 Task: Create a section Speed Demons and in the section, add a milestone Digital product development in the project ConceptTech
Action: Mouse moved to (1091, 214)
Screenshot: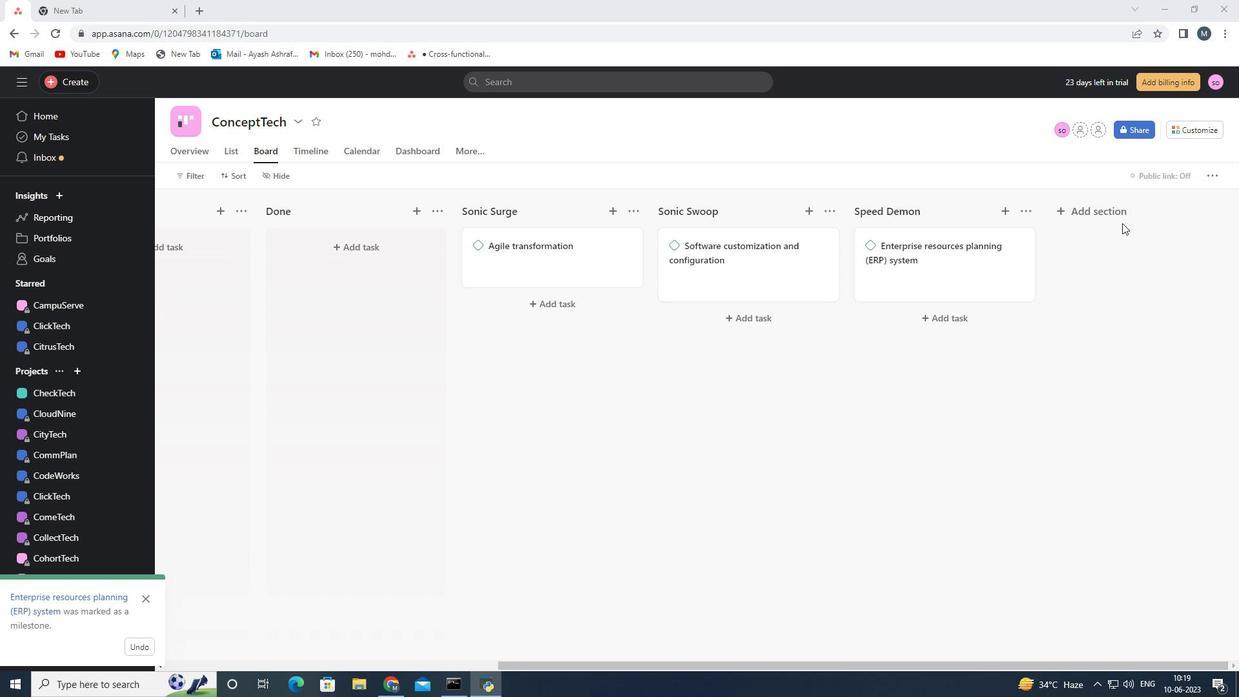 
Action: Mouse pressed left at (1091, 214)
Screenshot: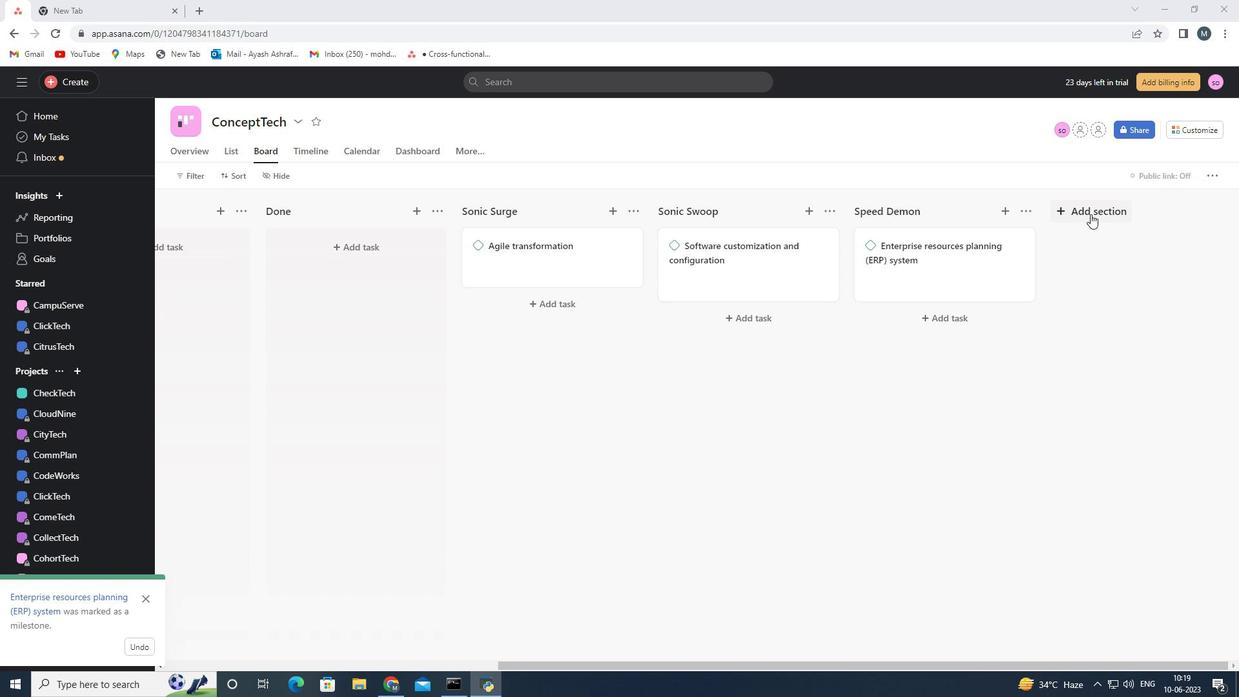 
Action: Mouse moved to (1085, 211)
Screenshot: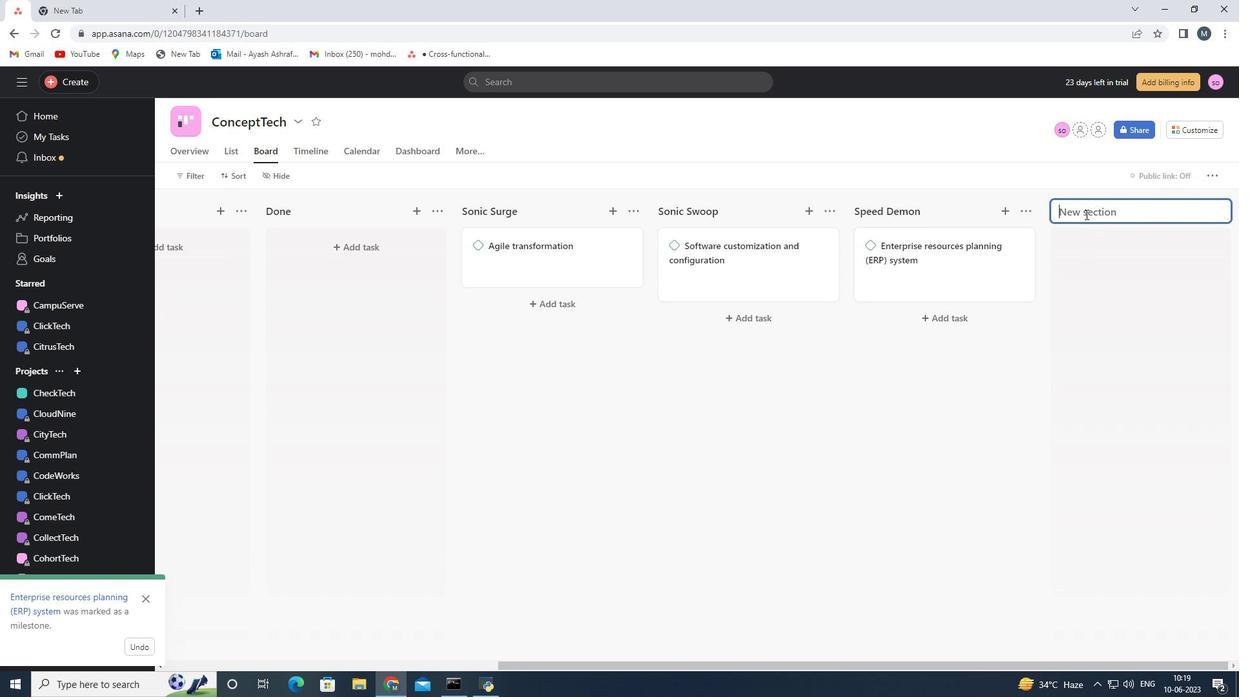 
Action: Mouse pressed left at (1085, 211)
Screenshot: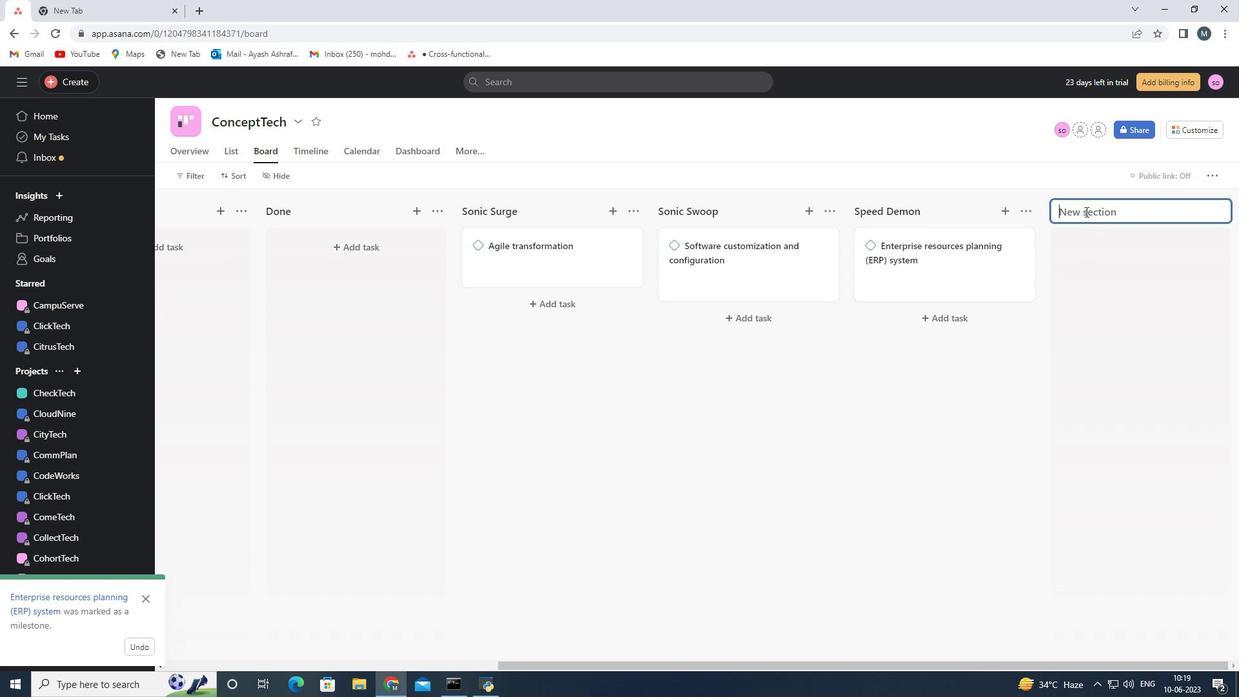 
Action: Key pressed <Key.shift>Speed<Key.space><Key.space><Key.backspace><Key.shift><Key.shift>Demond<Key.backspace>s<Key.space>
Screenshot: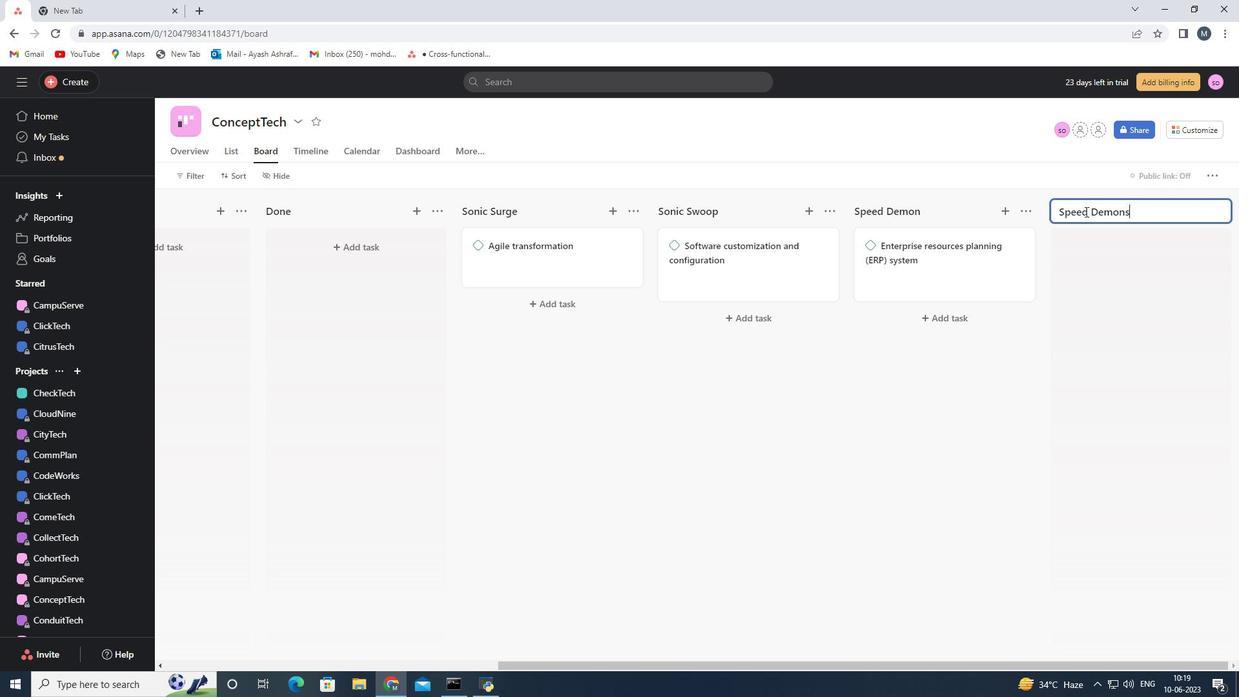 
Action: Mouse moved to (1116, 304)
Screenshot: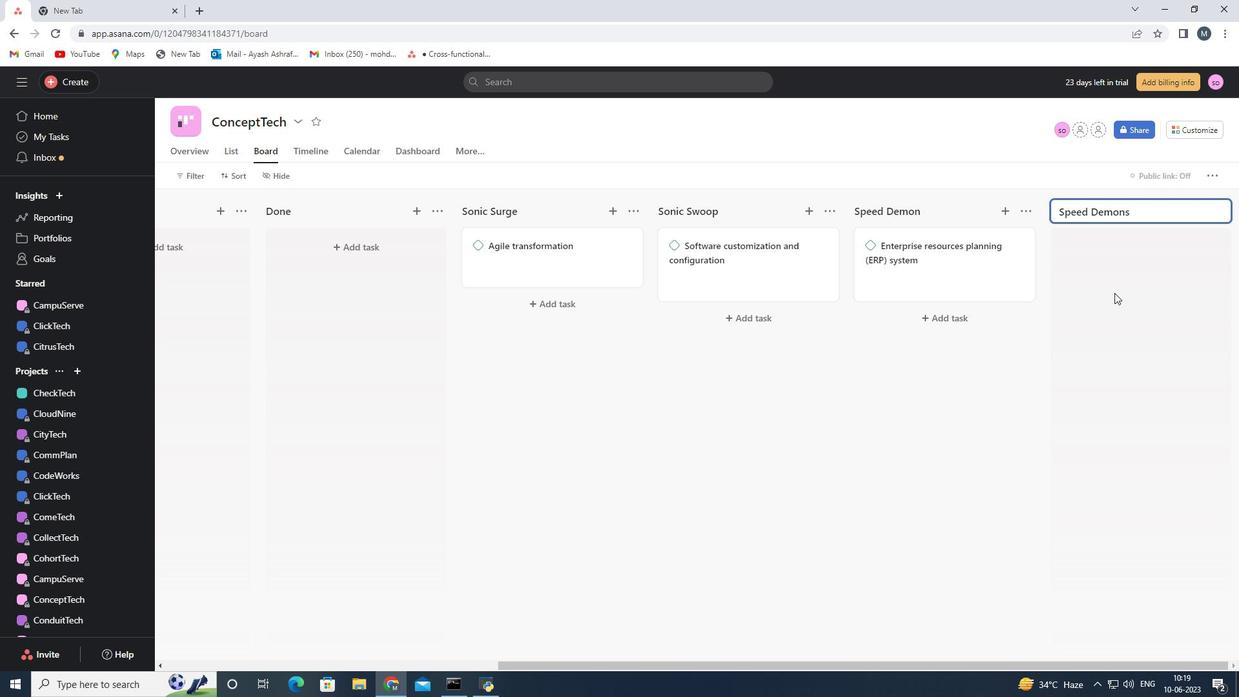 
Action: Mouse pressed left at (1116, 304)
Screenshot: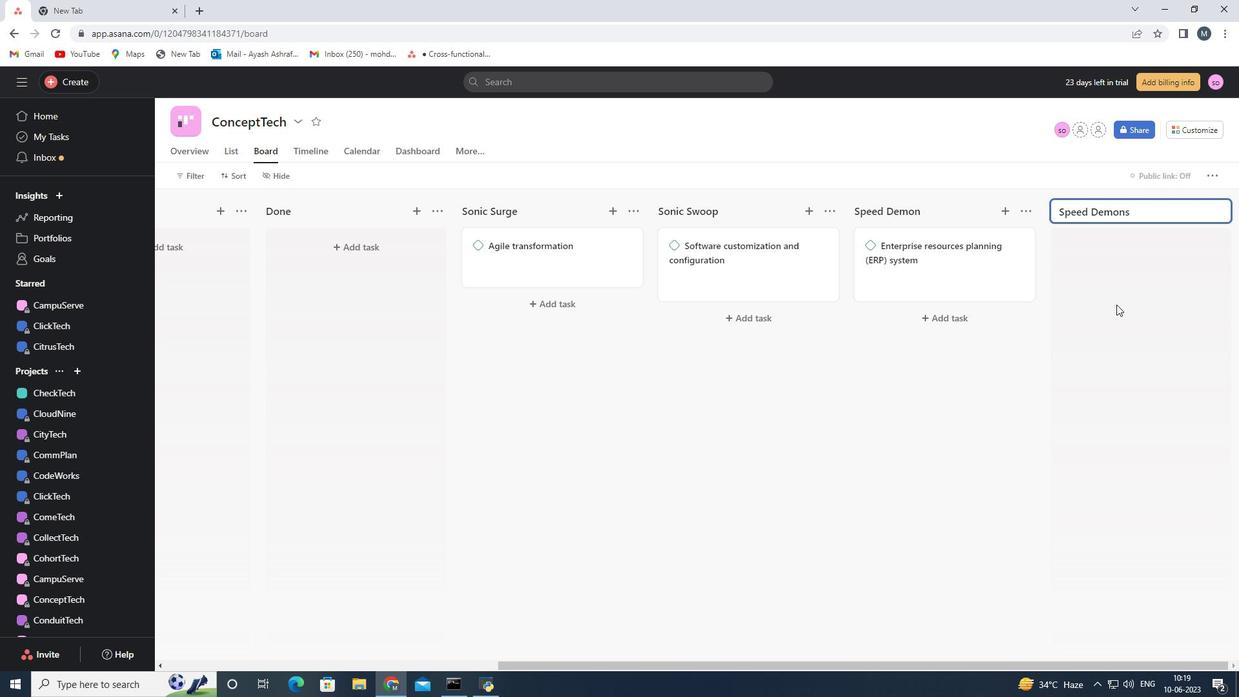 
Action: Mouse moved to (915, 252)
Screenshot: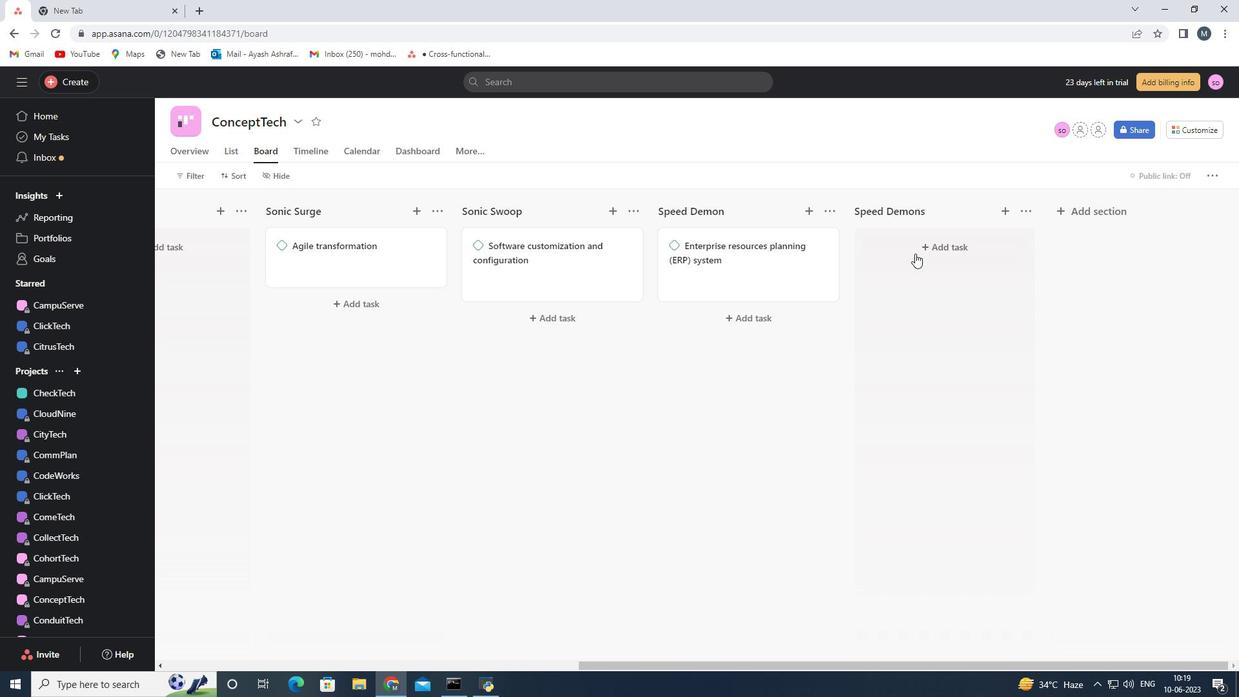 
Action: Mouse pressed left at (915, 252)
Screenshot: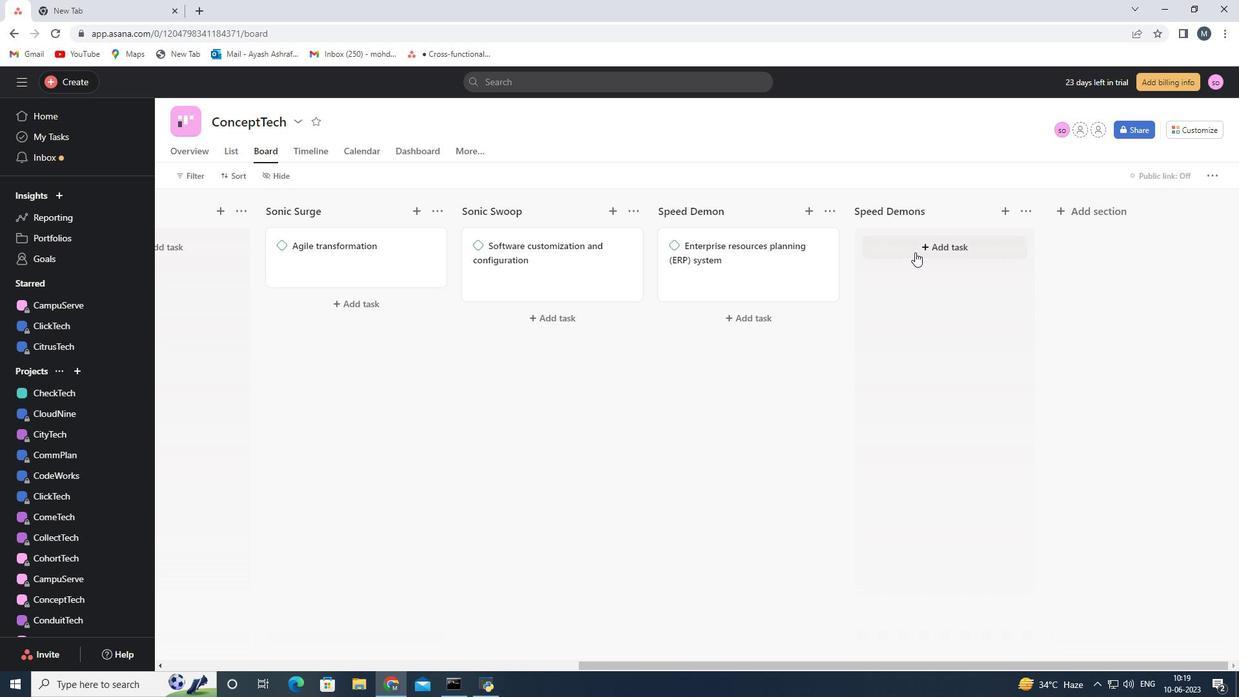 
Action: Mouse moved to (900, 255)
Screenshot: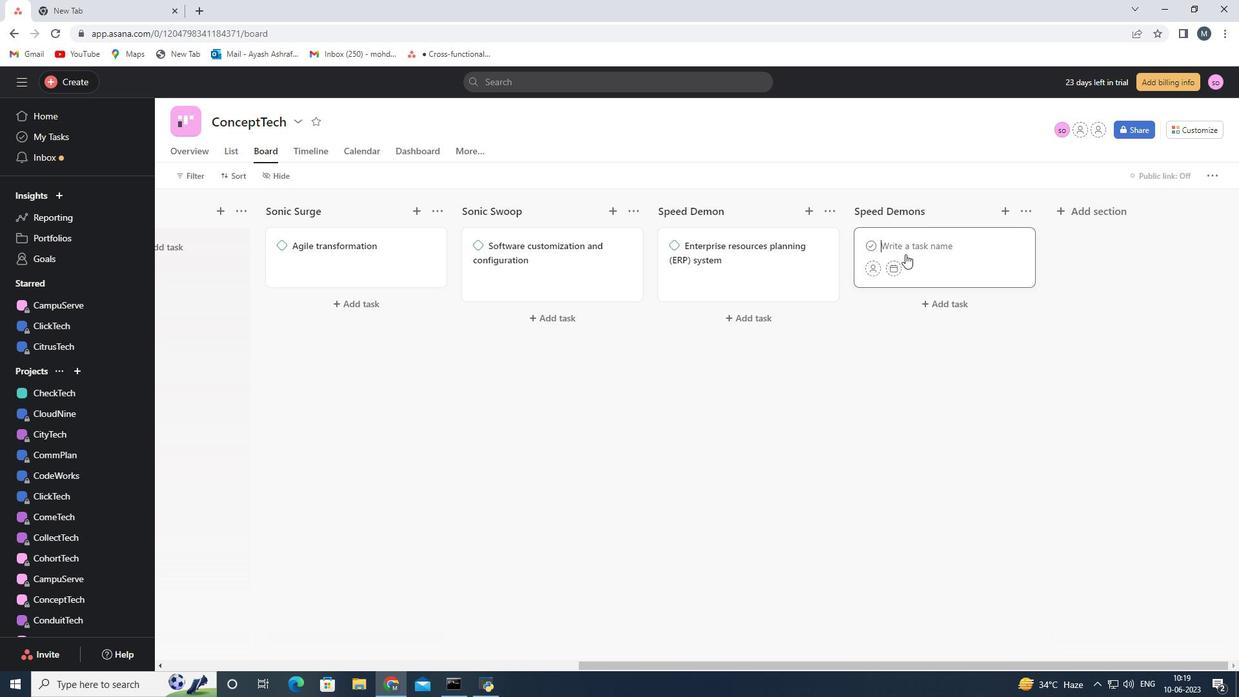 
Action: Key pressed <Key.shift><Key.shift><Key.shift><Key.shift><Key.shift><Key.shift><Key.shift><Key.shift><Key.shift><Key.shift><Key.shift><Key.shift><Key.shift><Key.shift><Key.shift><Key.shift><Key.shift><Key.shift>Digital<Key.space>product<Key.space>development<Key.space>
Screenshot: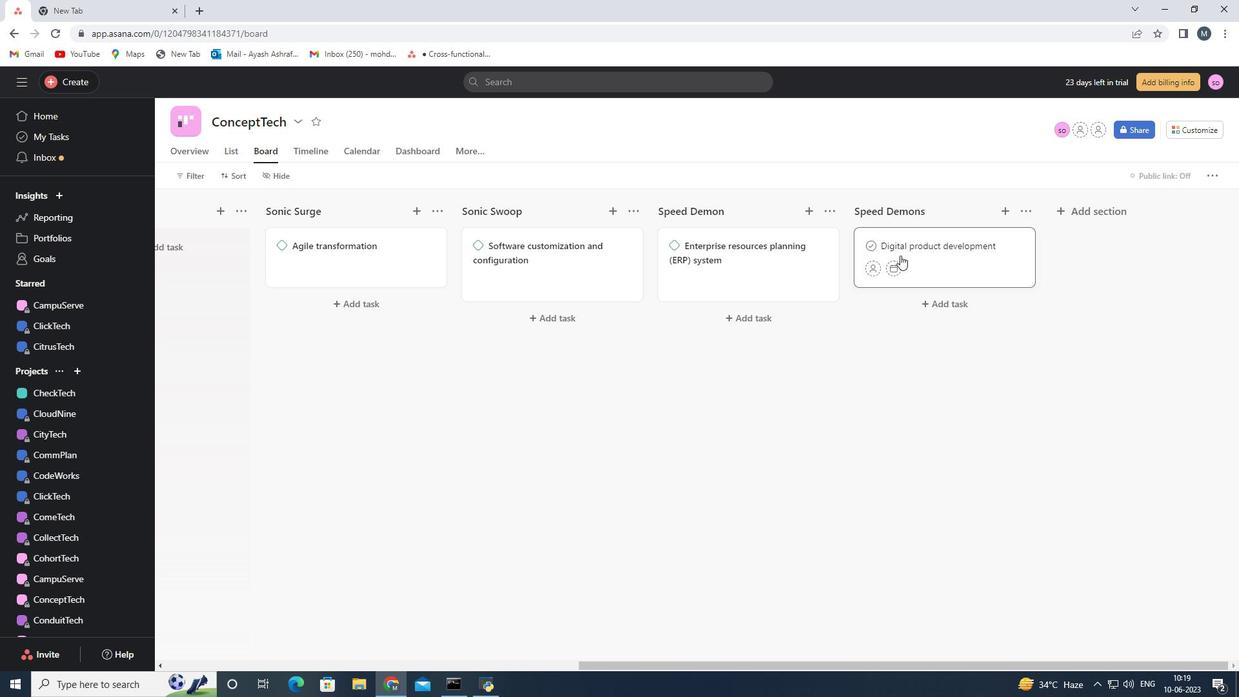 
Action: Mouse moved to (934, 358)
Screenshot: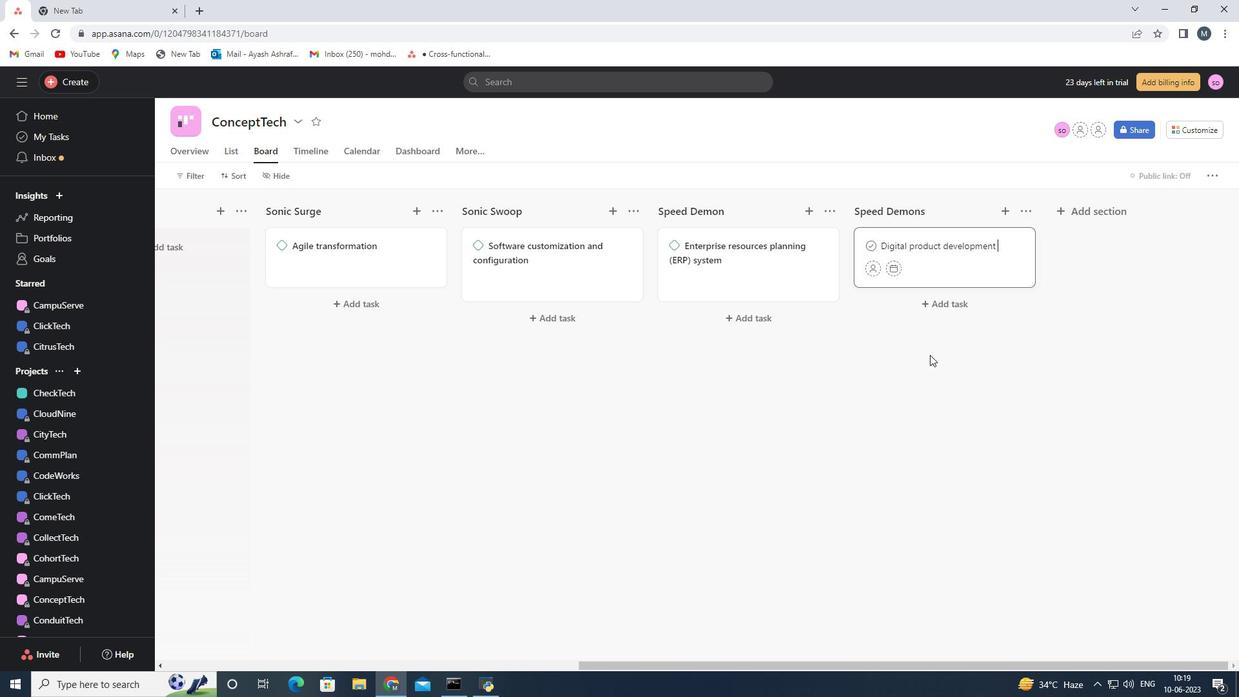 
Action: Mouse pressed left at (934, 358)
Screenshot: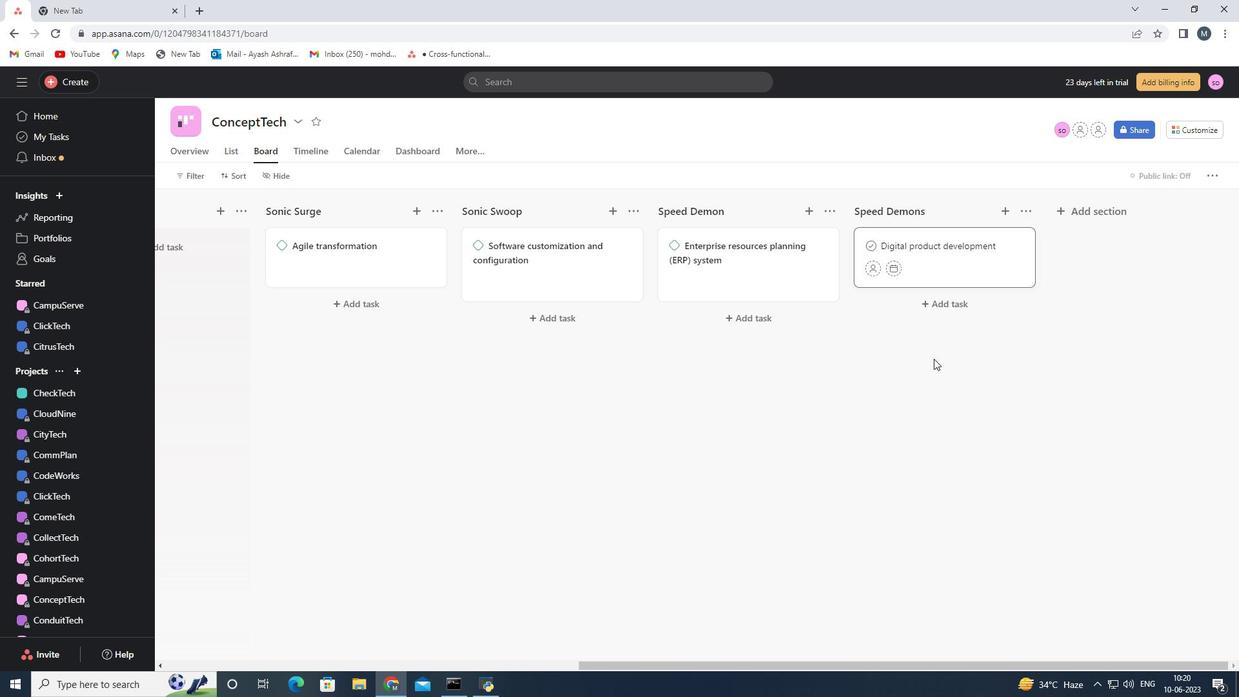 
Action: Mouse moved to (1012, 245)
Screenshot: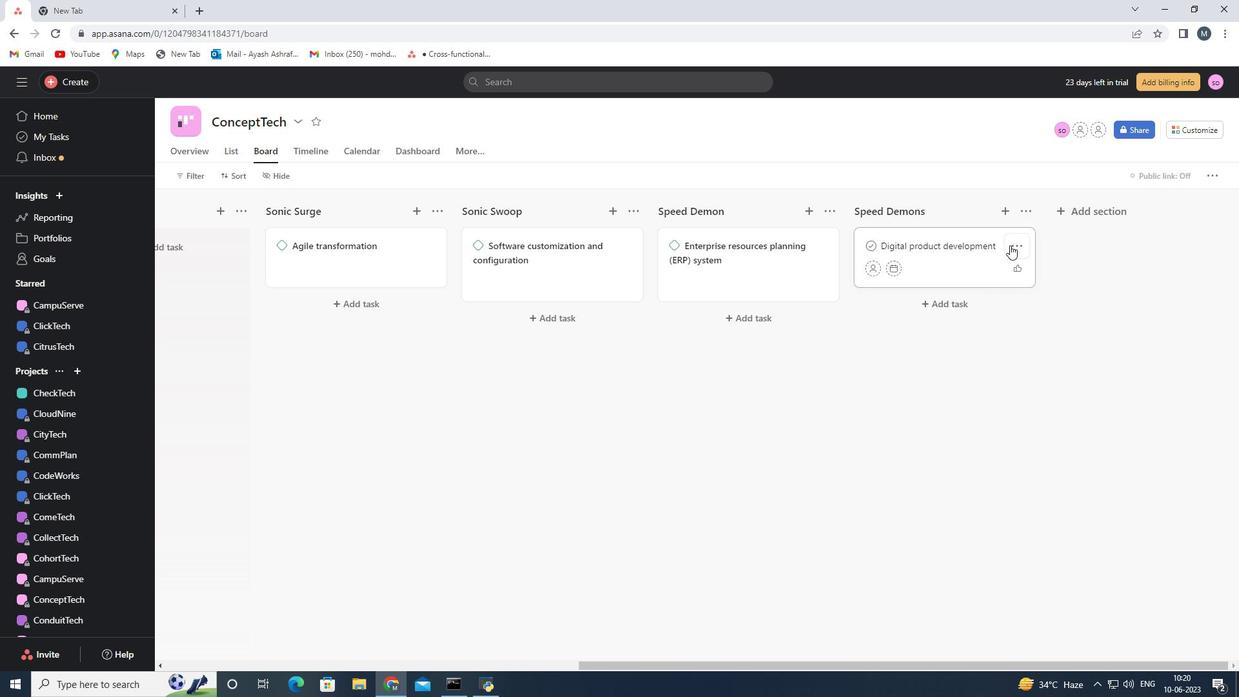 
Action: Mouse pressed left at (1012, 245)
Screenshot: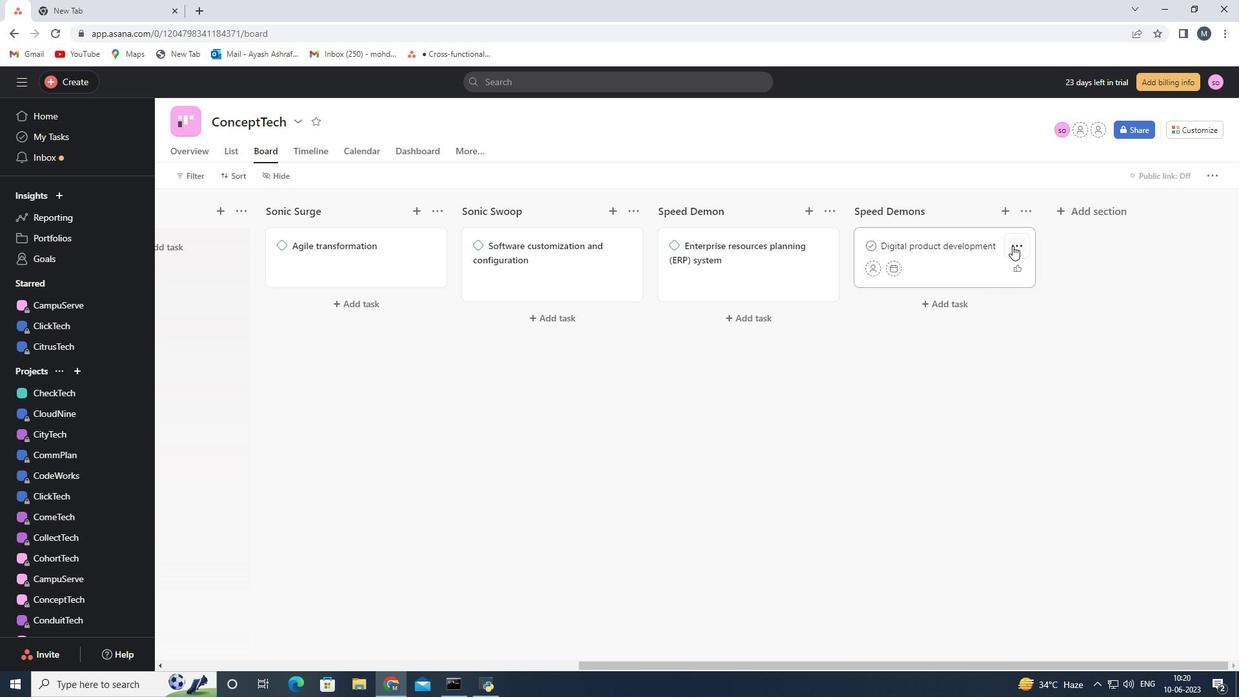 
Action: Mouse moved to (1080, 475)
Screenshot: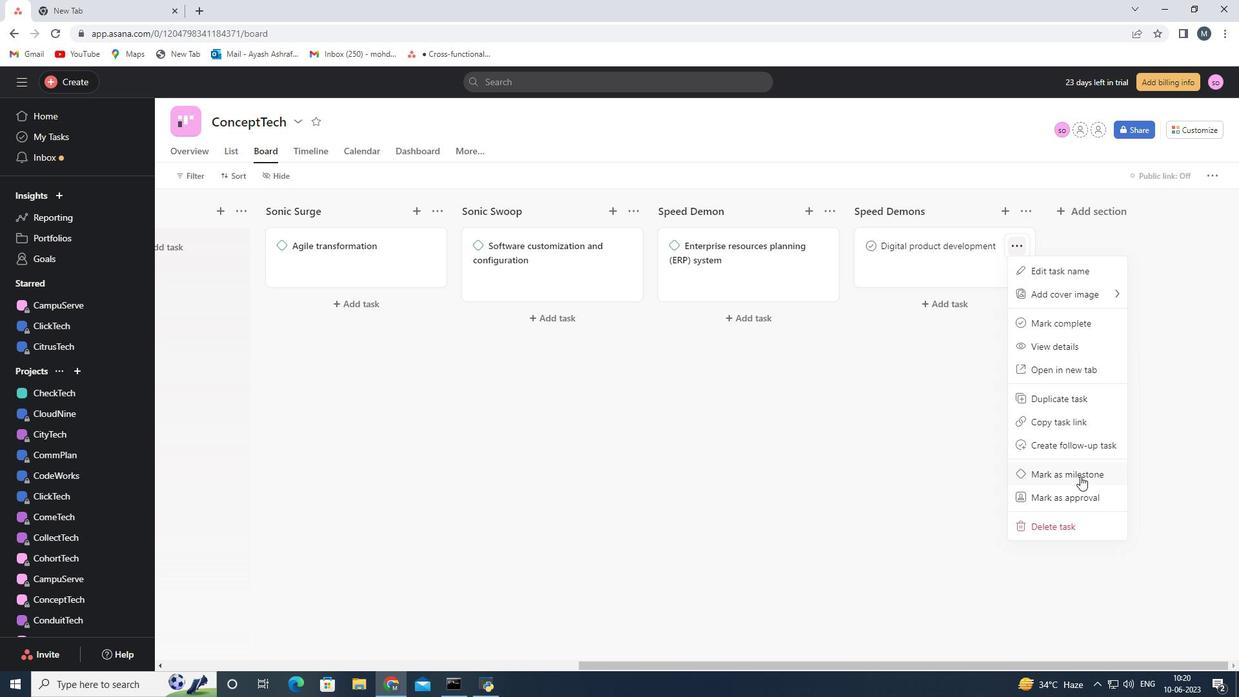 
Action: Mouse pressed left at (1080, 475)
Screenshot: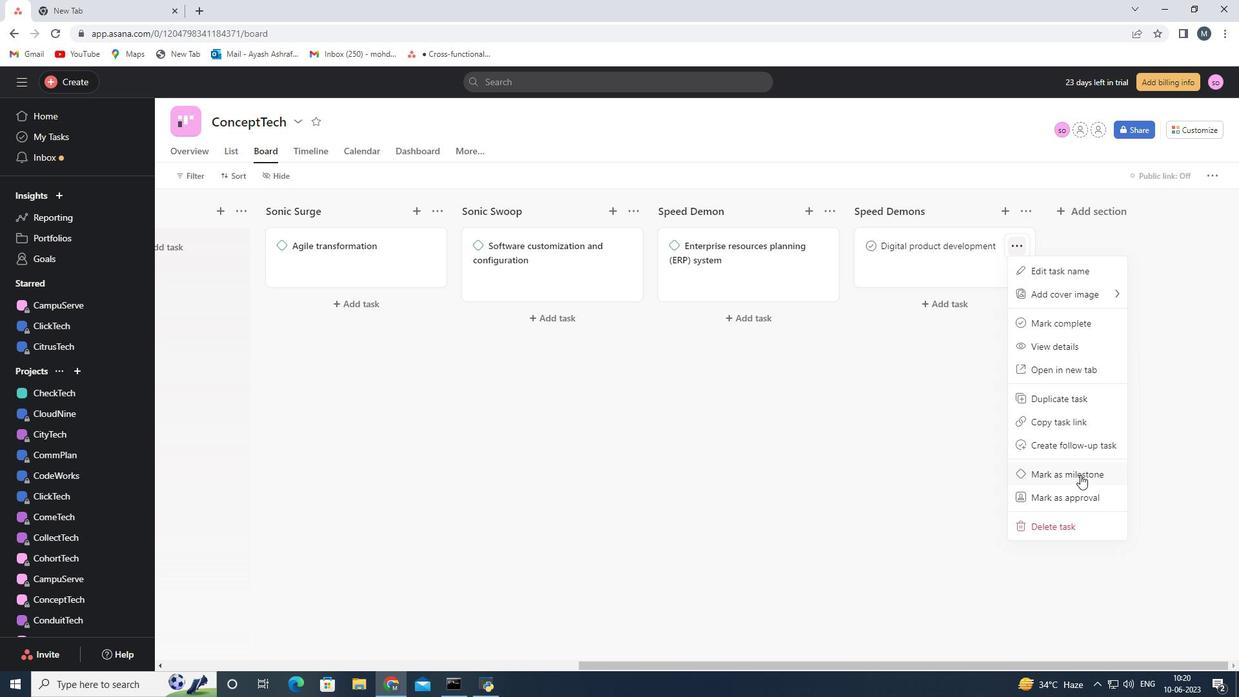 
Action: Mouse moved to (790, 487)
Screenshot: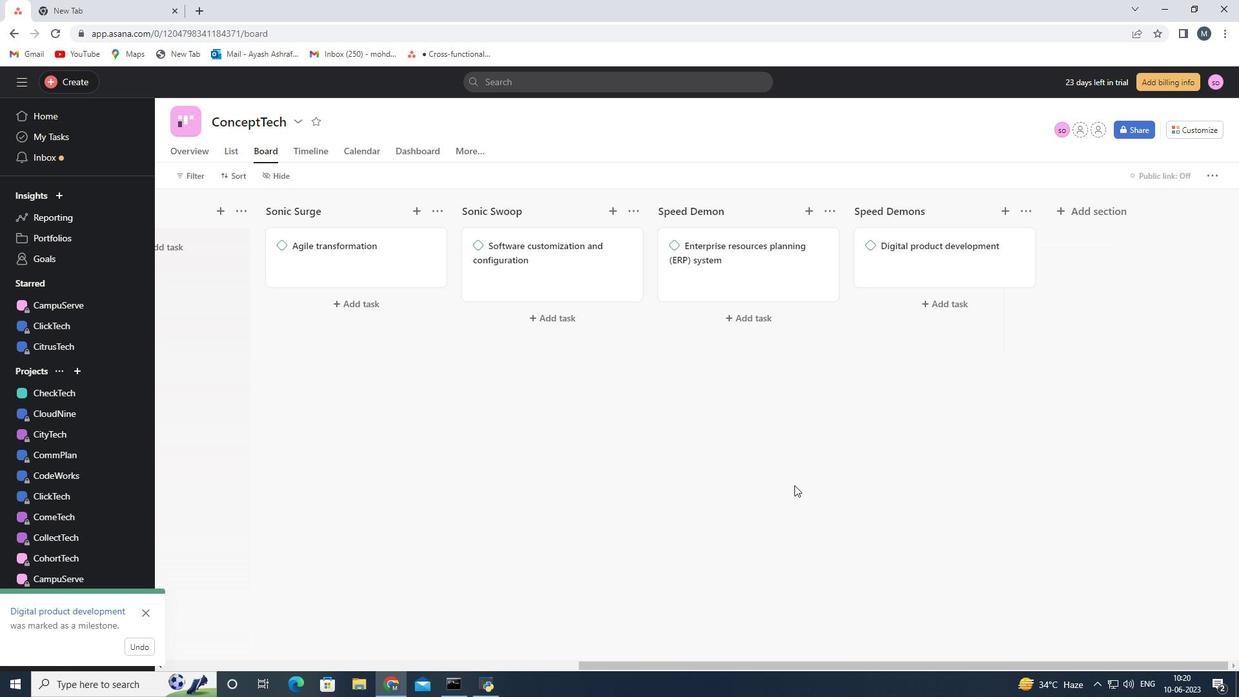
